 Task: Search for a specific event or meeting in the calendar.
Action: Mouse moved to (13, 65)
Screenshot: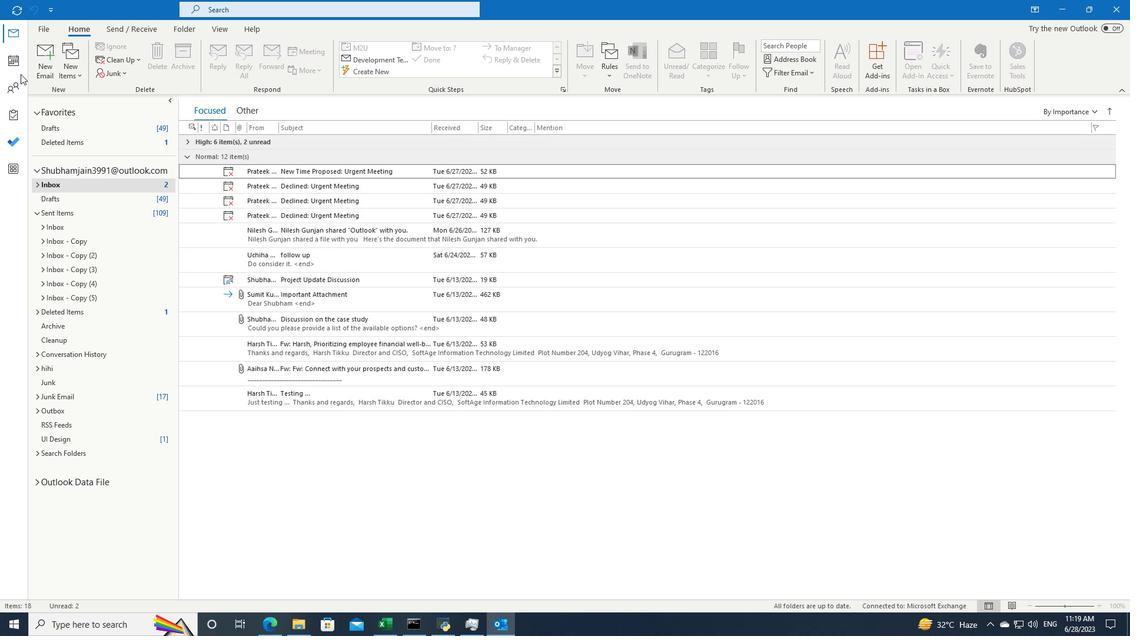 
Action: Mouse pressed left at (13, 65)
Screenshot: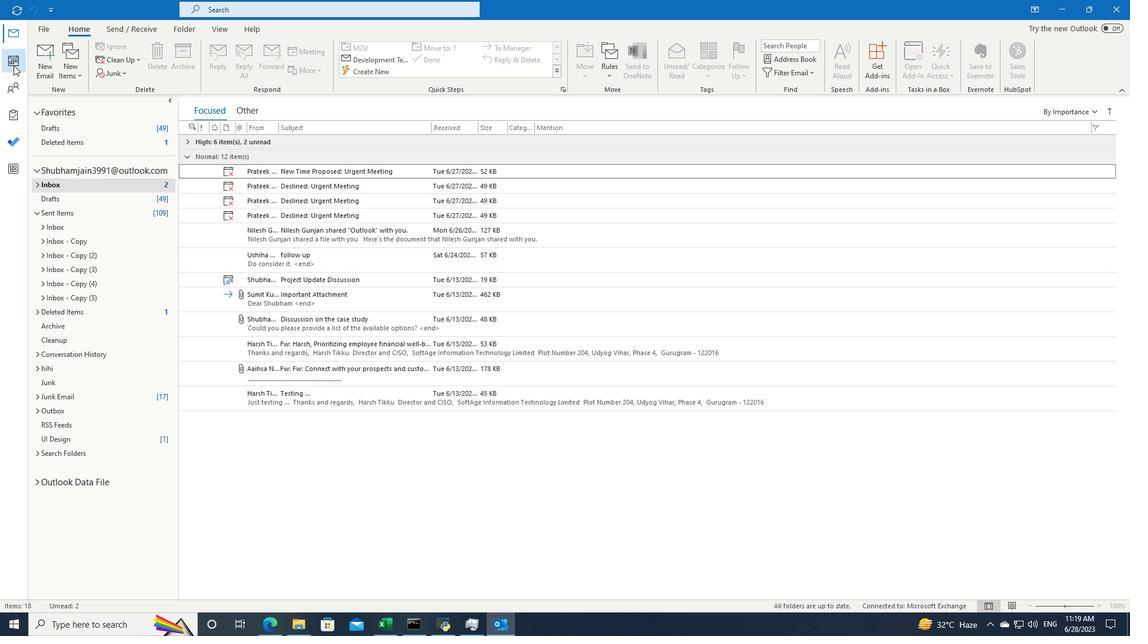 
Action: Mouse moved to (398, 8)
Screenshot: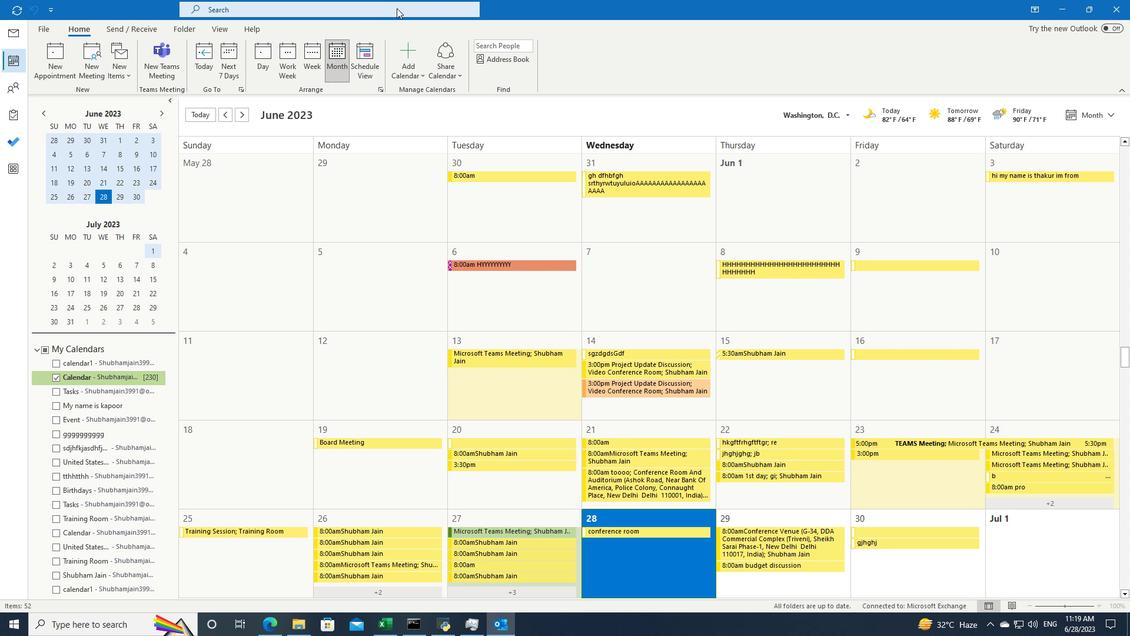 
Action: Mouse pressed left at (398, 8)
Screenshot: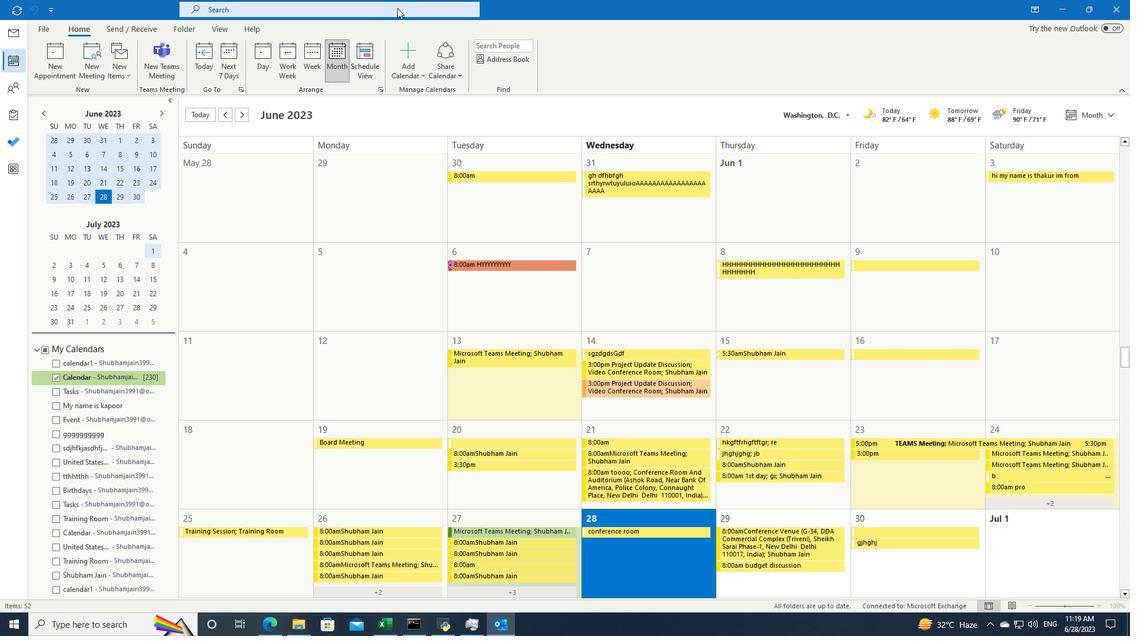 
Action: Mouse moved to (455, 7)
Screenshot: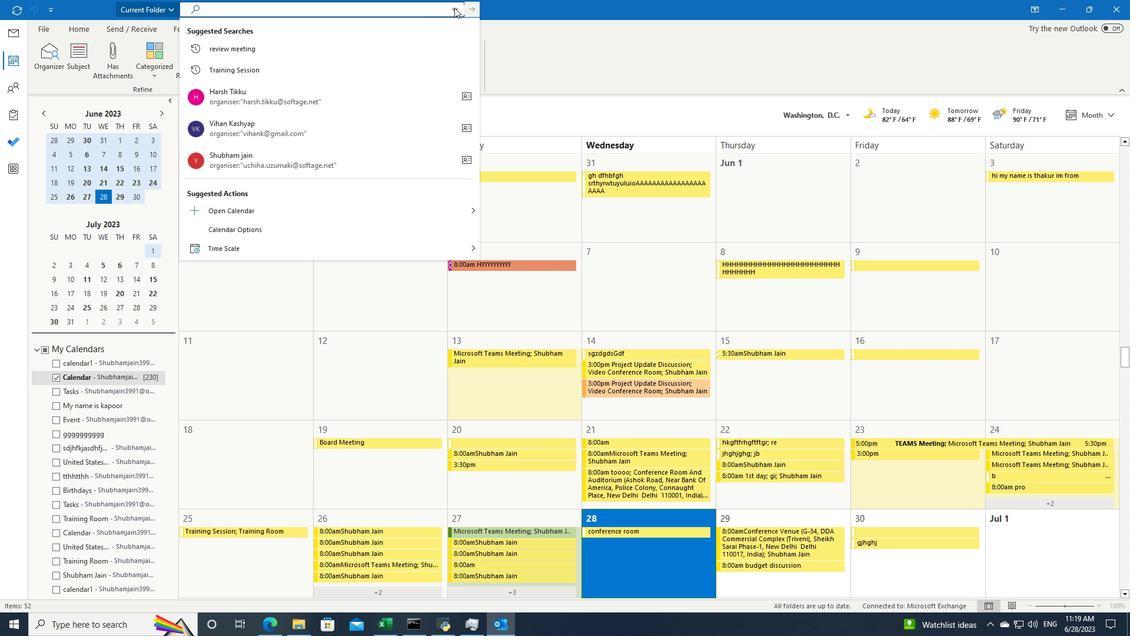 
Action: Mouse pressed left at (455, 7)
Screenshot: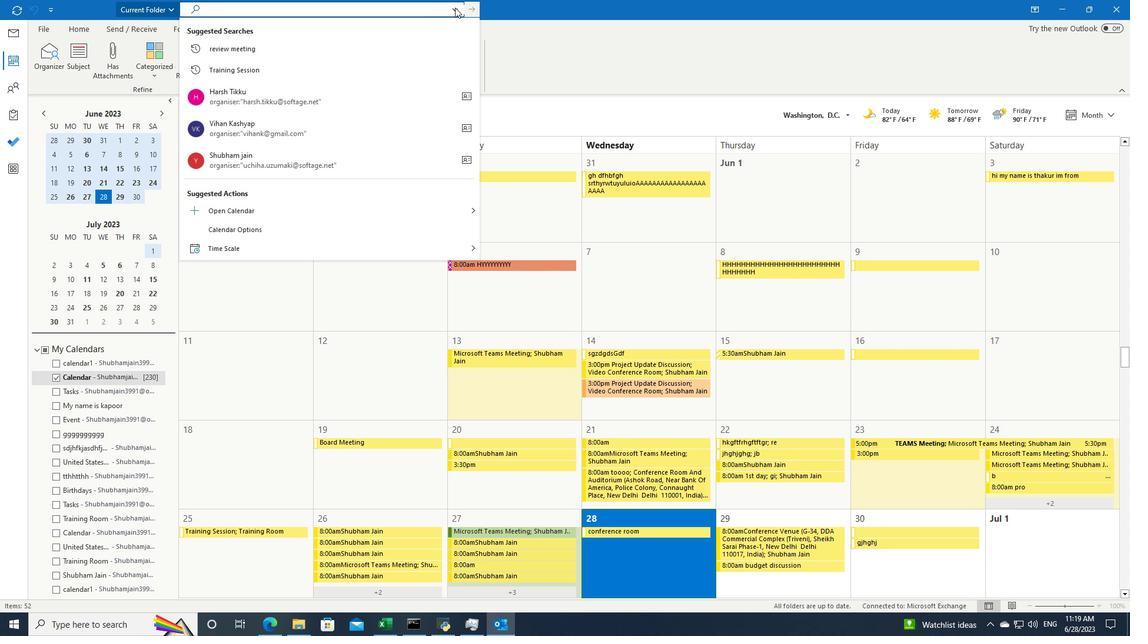 
Action: Mouse moved to (465, 27)
Screenshot: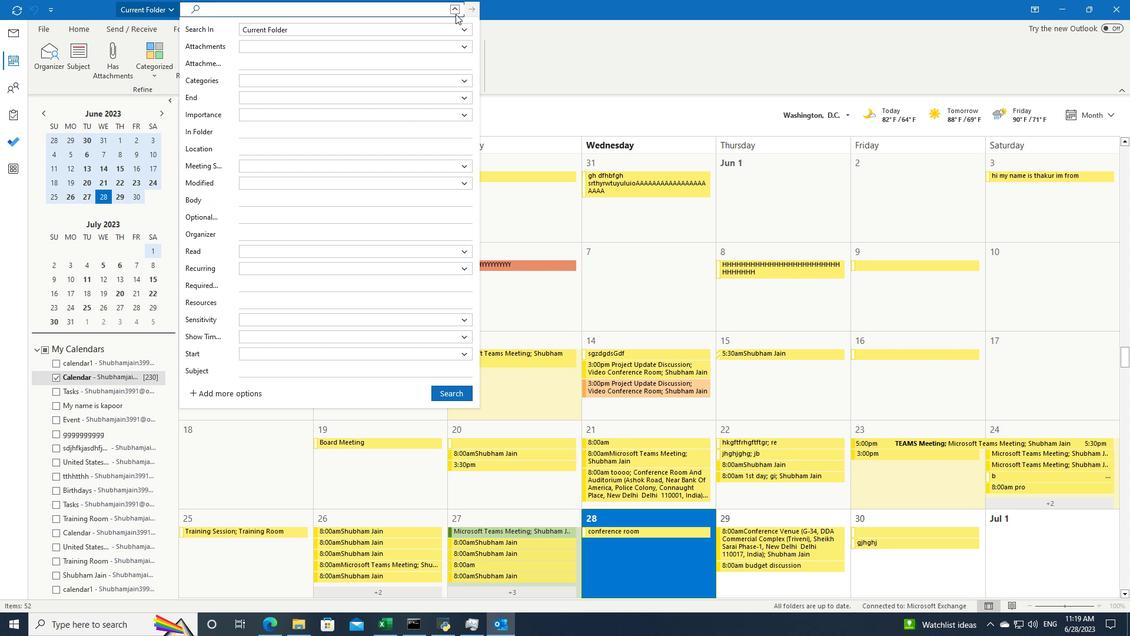 
Action: Mouse pressed left at (465, 27)
Screenshot: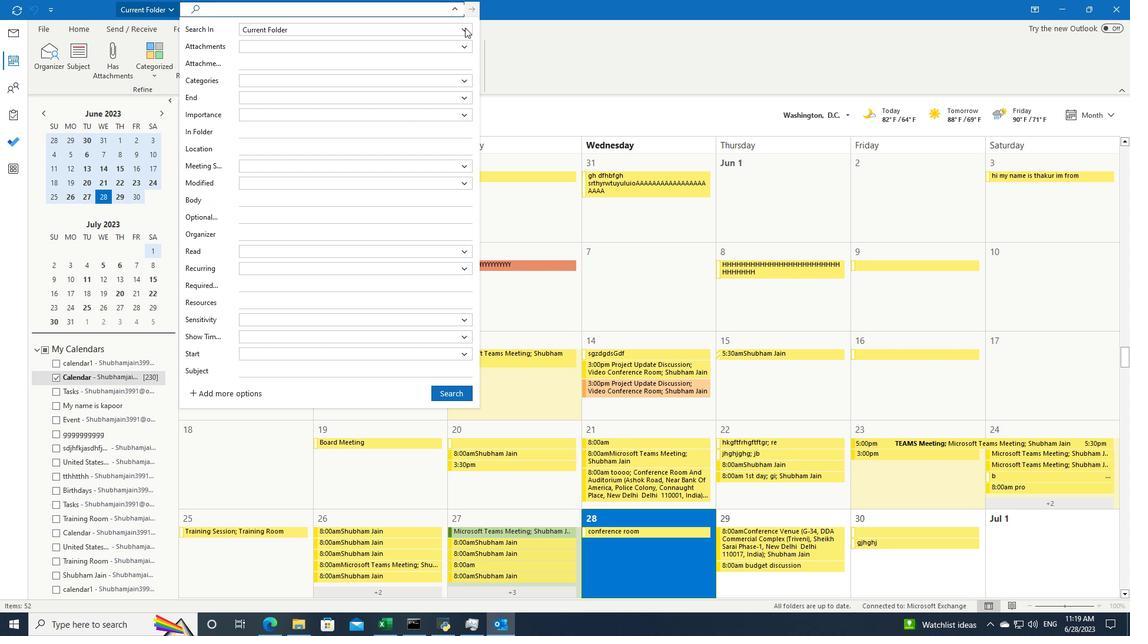 
Action: Mouse moved to (412, 64)
Screenshot: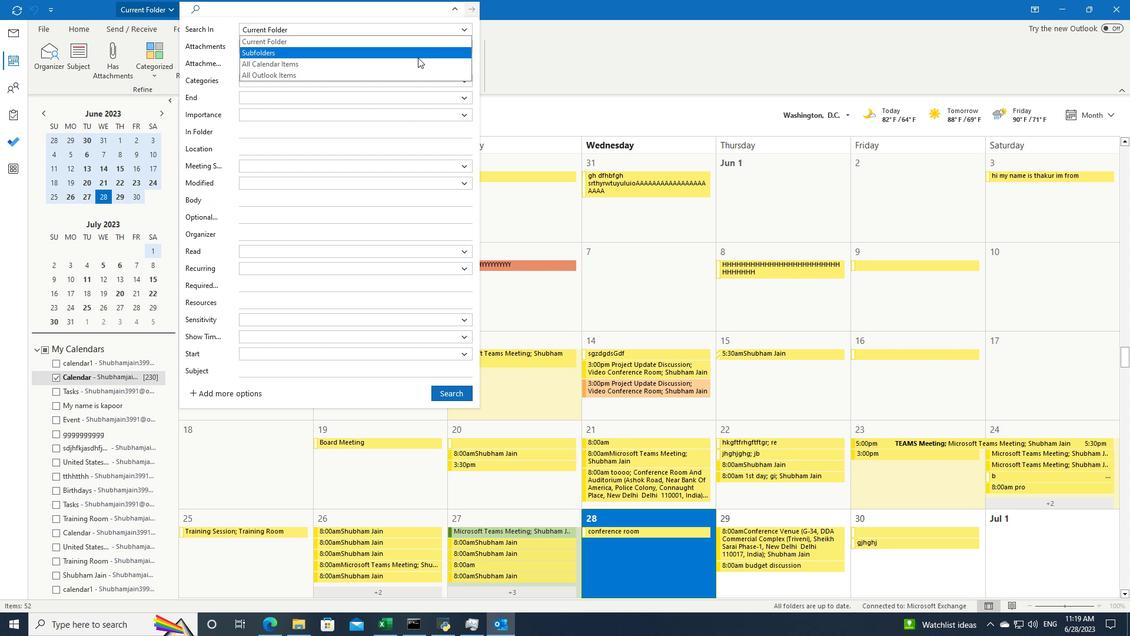 
Action: Mouse pressed left at (412, 64)
Screenshot: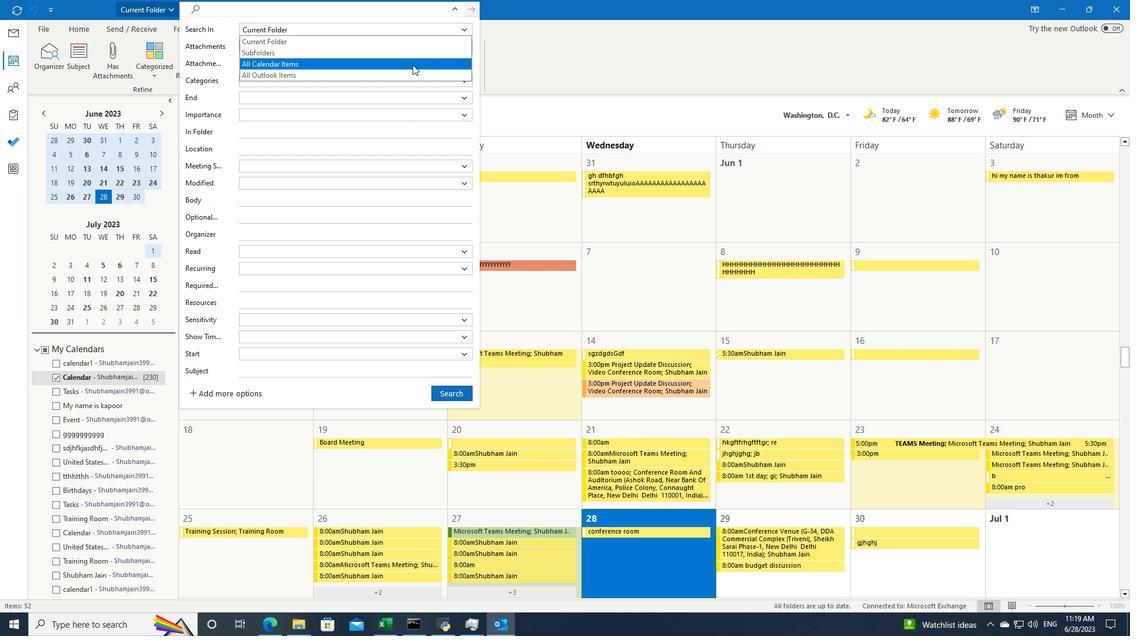 
Action: Mouse moved to (452, 7)
Screenshot: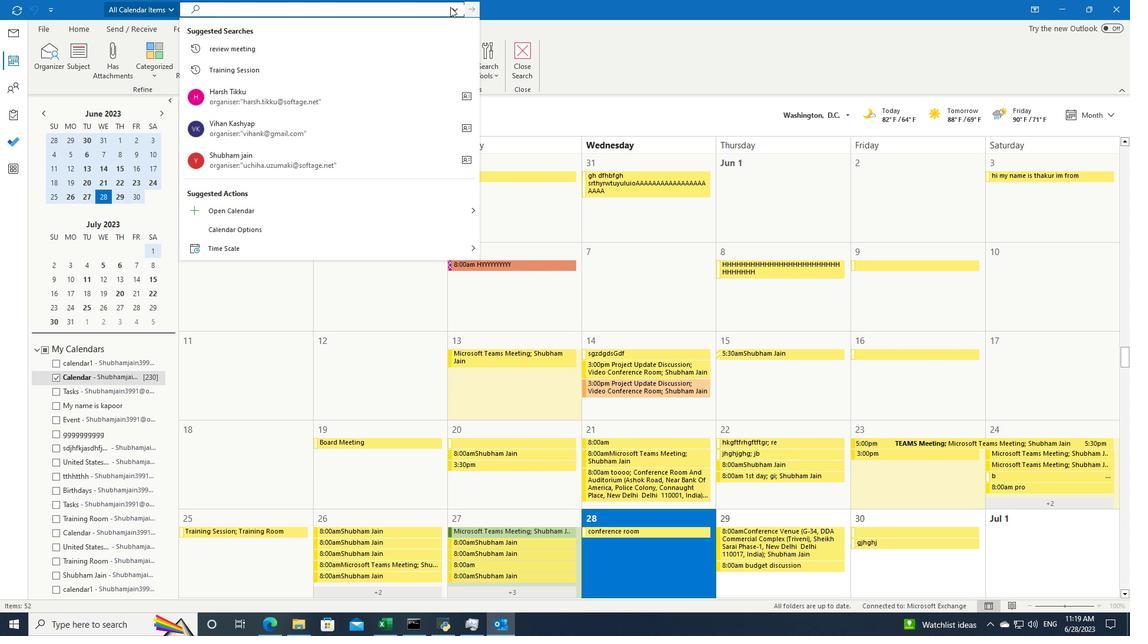 
Action: Mouse pressed left at (452, 7)
Screenshot: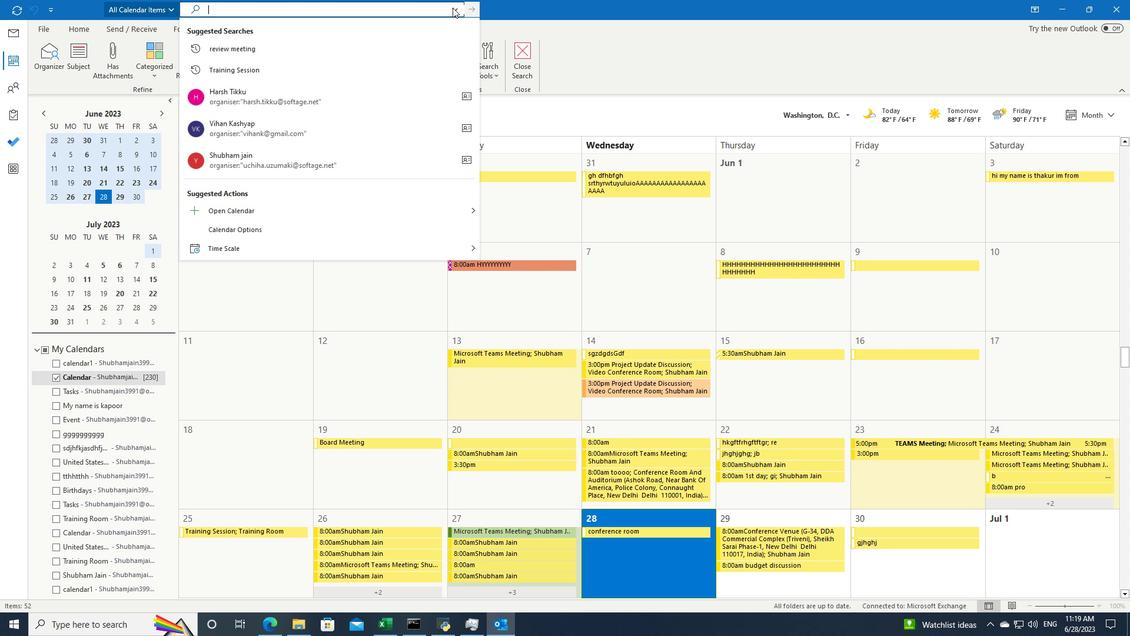 
Action: Mouse moved to (464, 252)
Screenshot: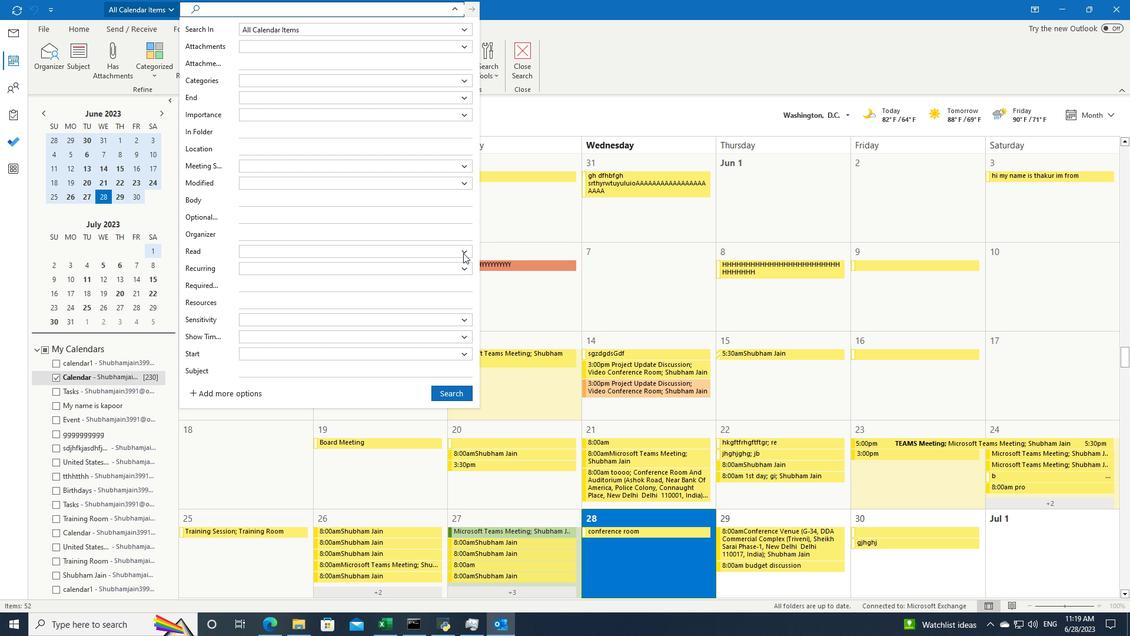 
Action: Mouse pressed left at (464, 252)
Screenshot: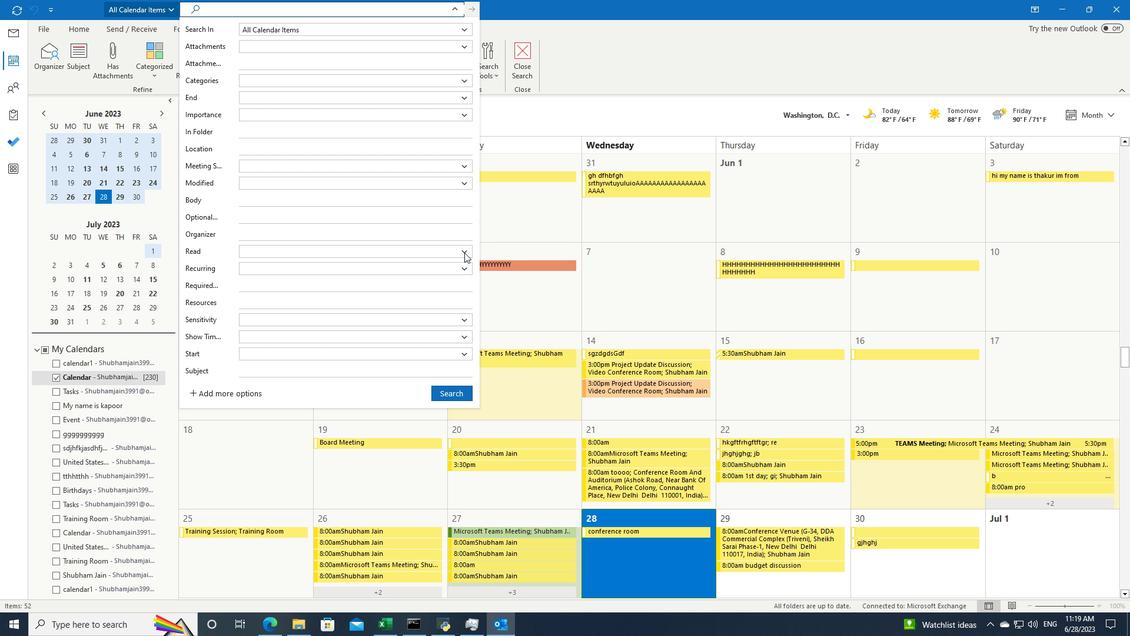 
Action: Mouse moved to (425, 283)
Screenshot: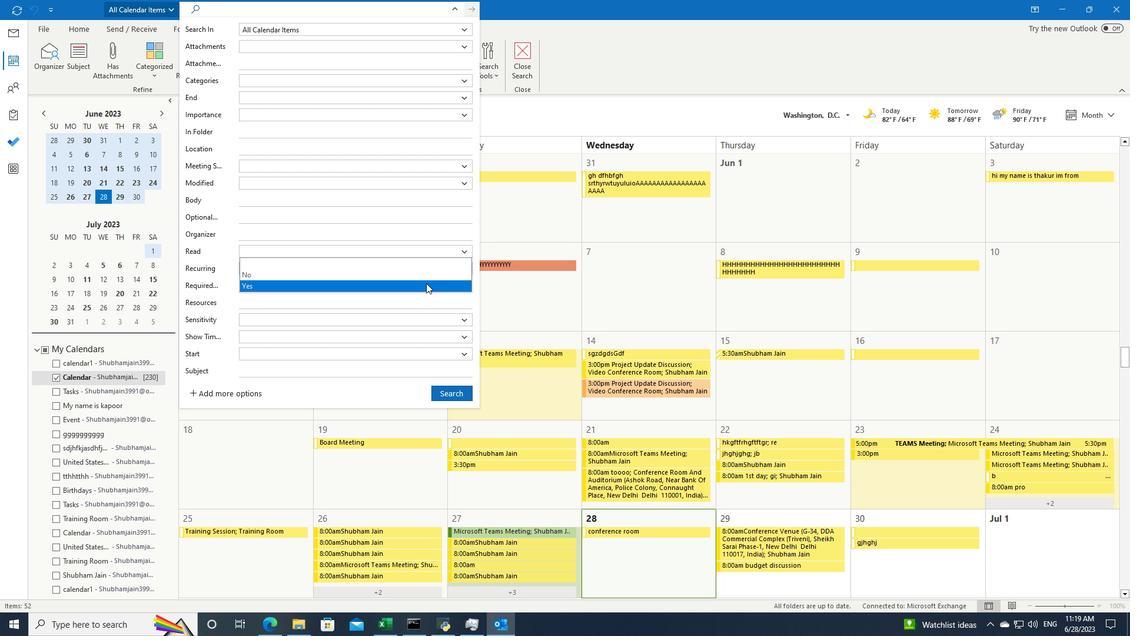 
Action: Mouse pressed left at (425, 283)
Screenshot: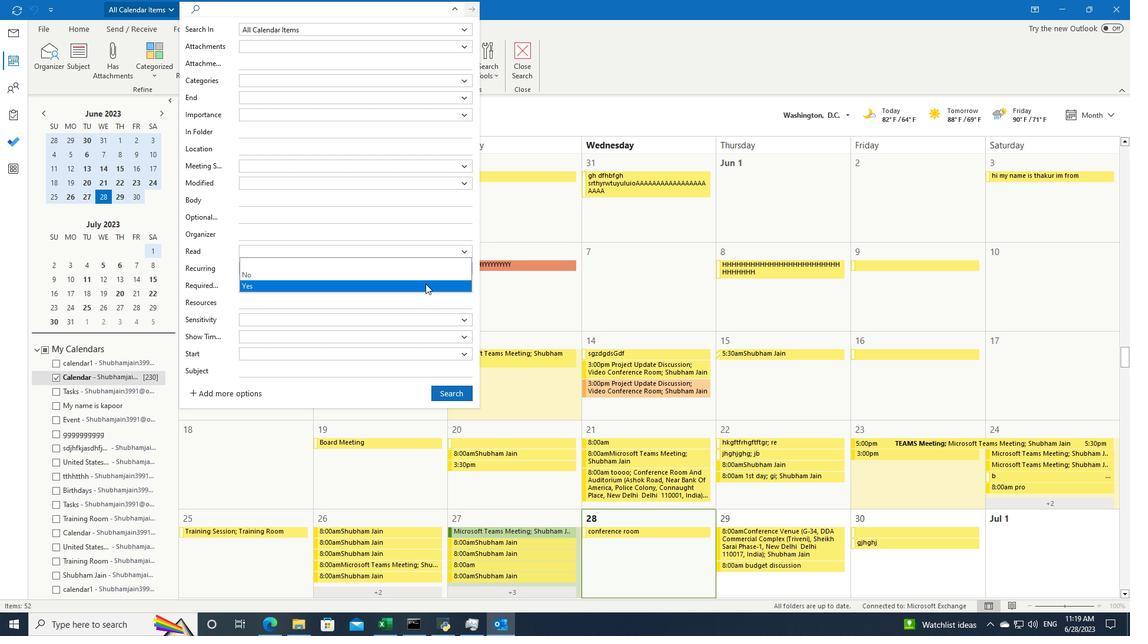 
Action: Mouse moved to (445, 392)
Screenshot: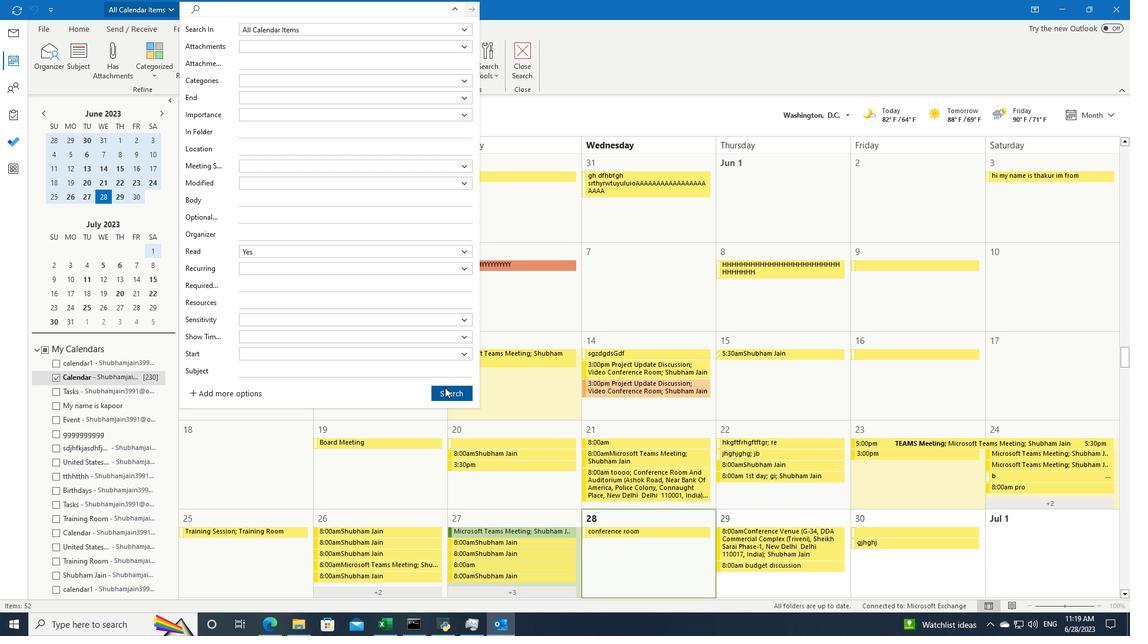 
Action: Mouse pressed left at (445, 392)
Screenshot: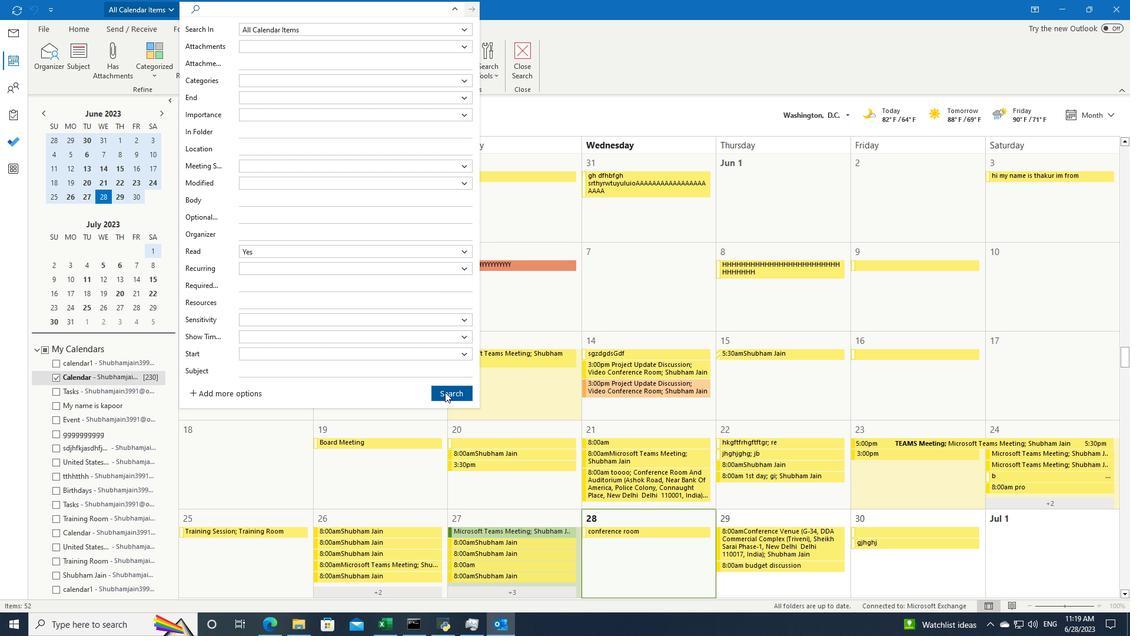 
